 Task: Add Cascadian Farm Organic Brownie Crunch Cereal to the cart.
Action: Mouse moved to (846, 273)
Screenshot: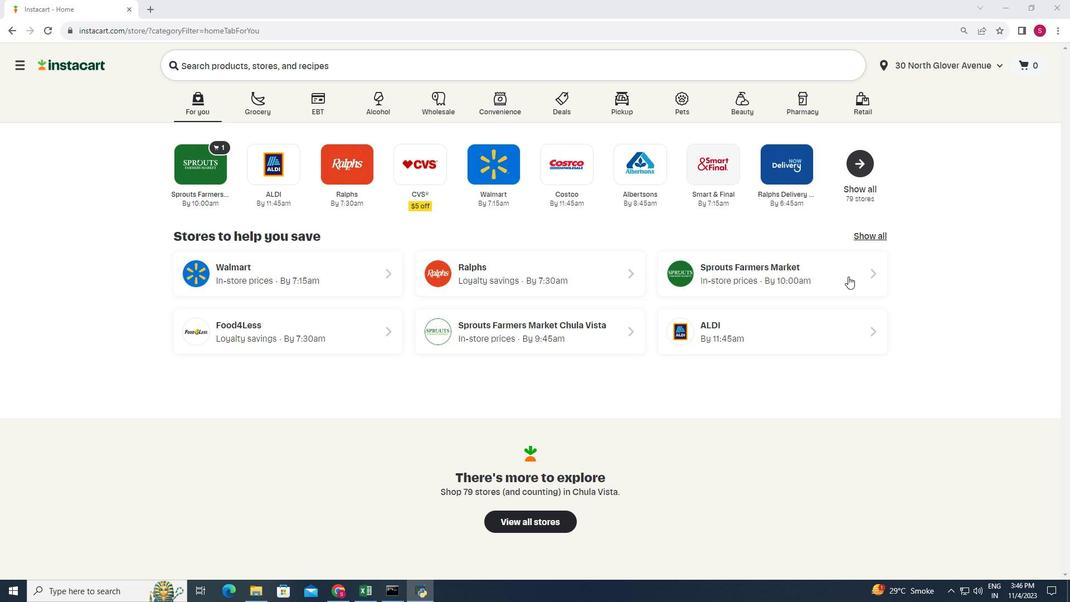 
Action: Mouse pressed left at (846, 273)
Screenshot: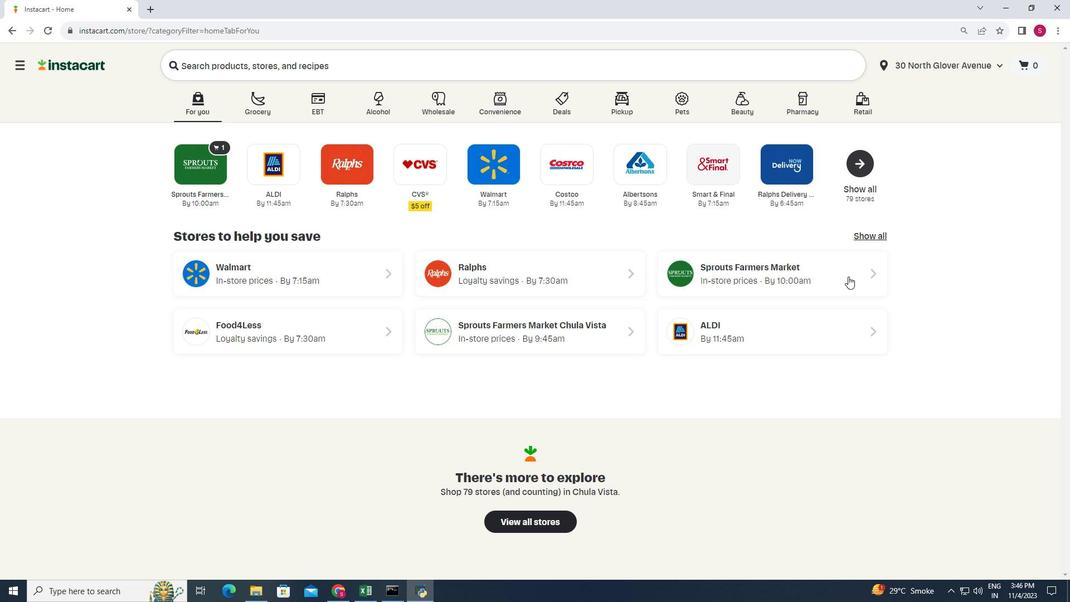
Action: Mouse moved to (52, 378)
Screenshot: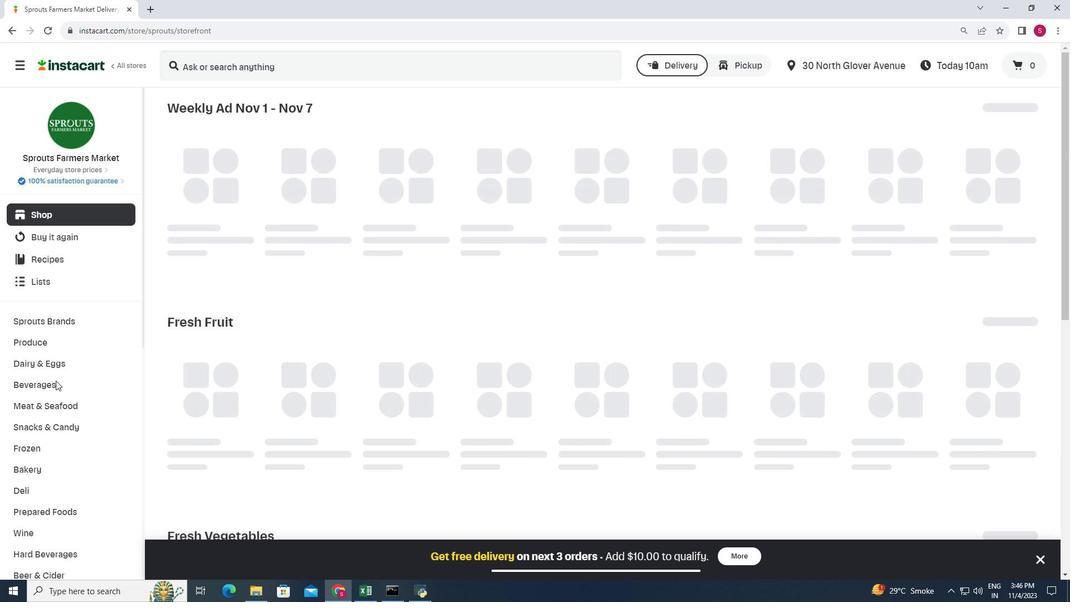 
Action: Mouse scrolled (52, 377) with delta (0, 0)
Screenshot: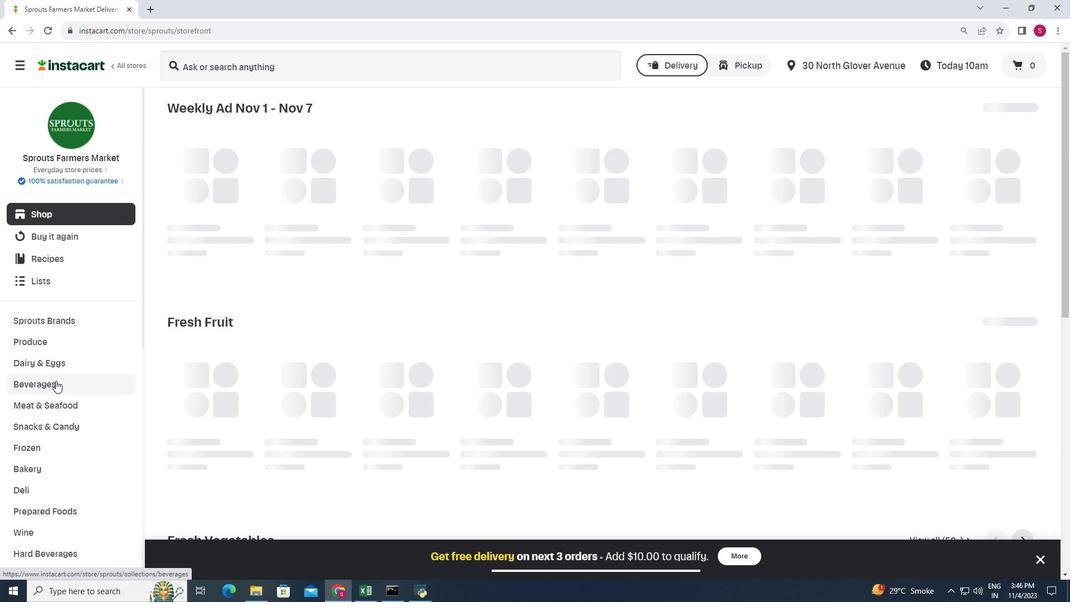 
Action: Mouse scrolled (52, 377) with delta (0, 0)
Screenshot: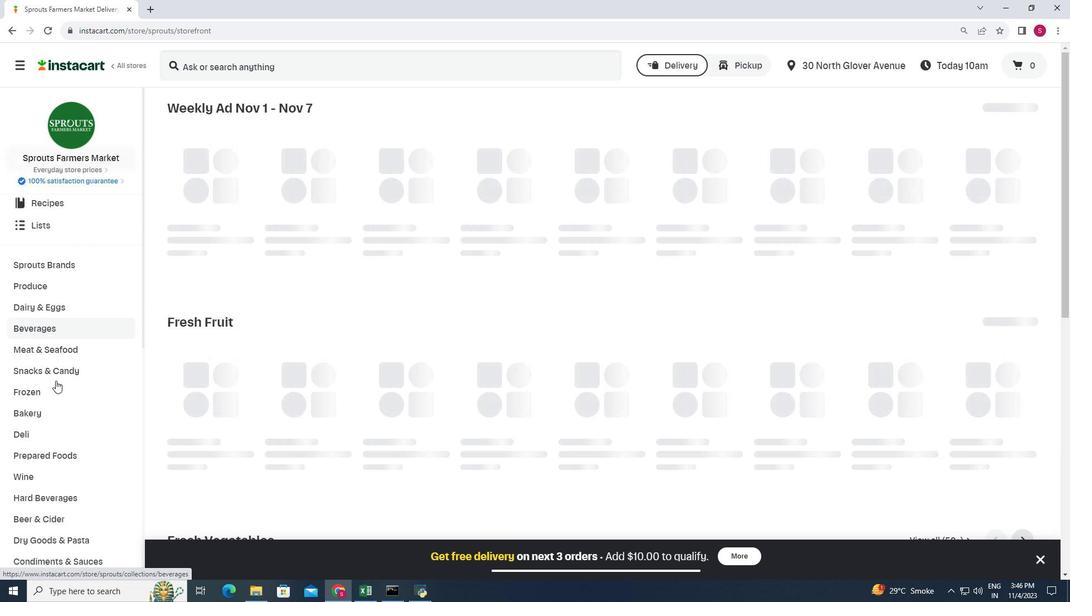 
Action: Mouse scrolled (52, 377) with delta (0, 0)
Screenshot: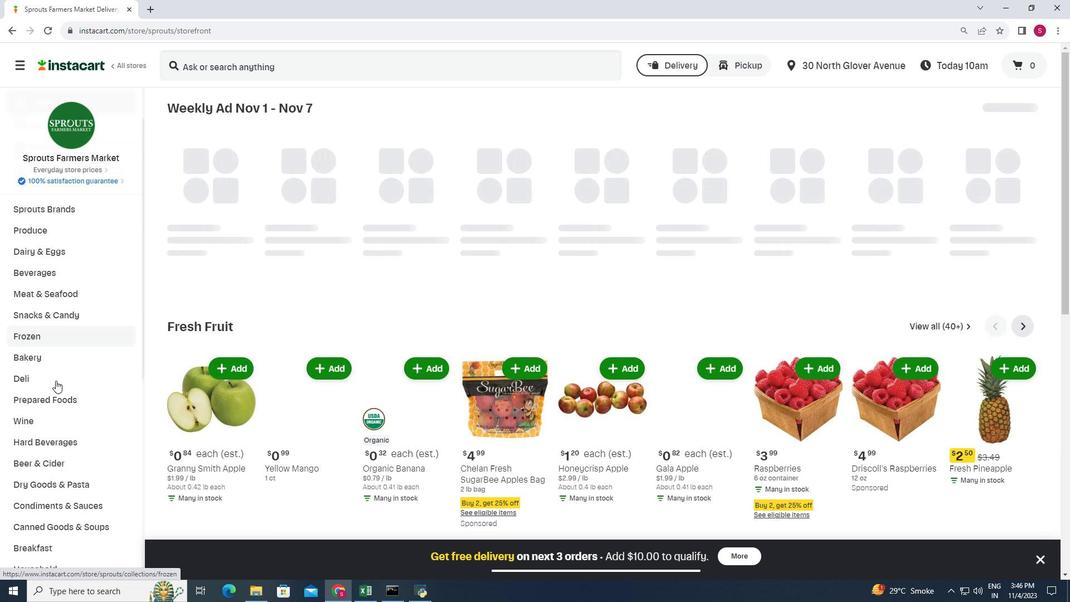 
Action: Mouse scrolled (52, 377) with delta (0, 0)
Screenshot: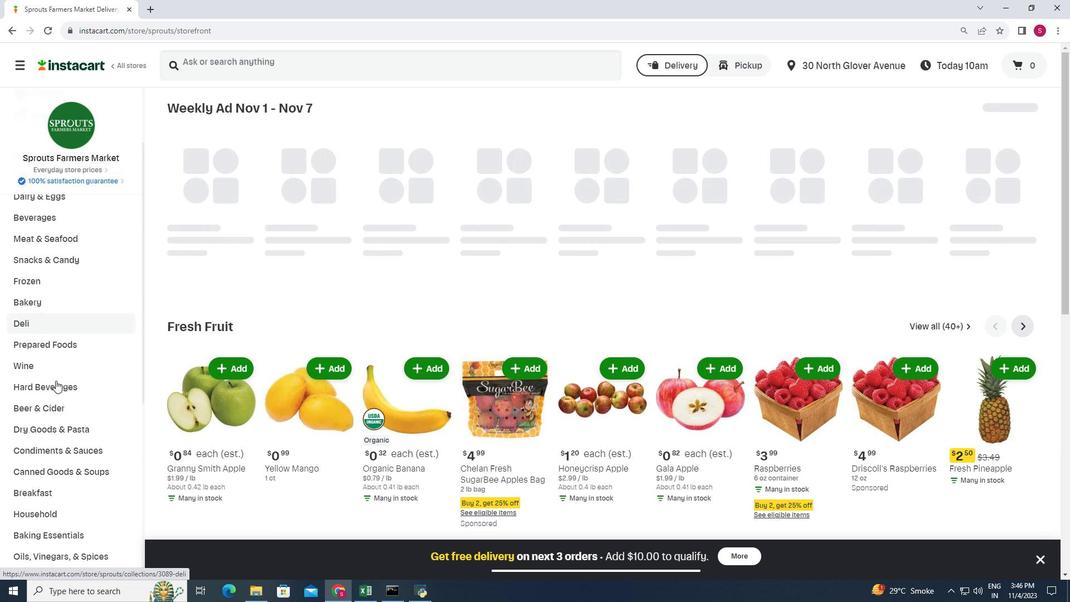 
Action: Mouse scrolled (52, 377) with delta (0, 0)
Screenshot: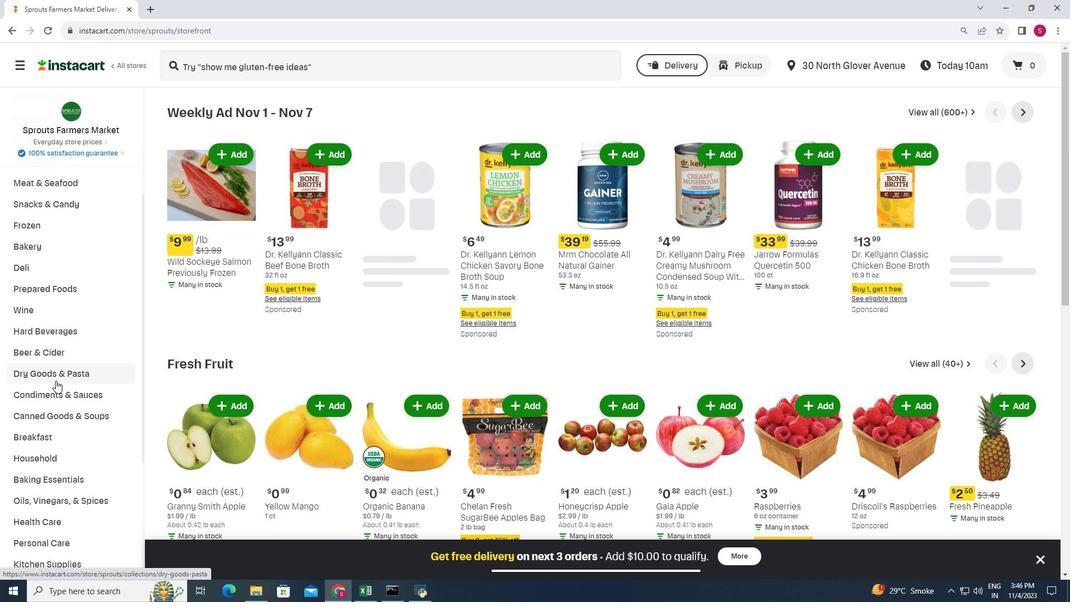 
Action: Mouse moved to (60, 380)
Screenshot: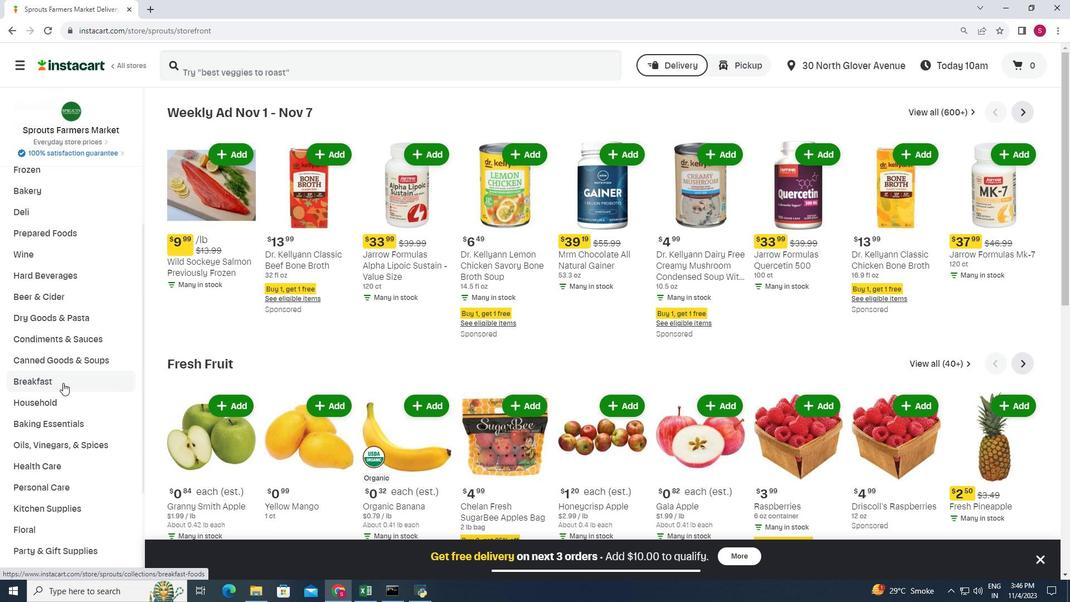 
Action: Mouse pressed left at (60, 380)
Screenshot: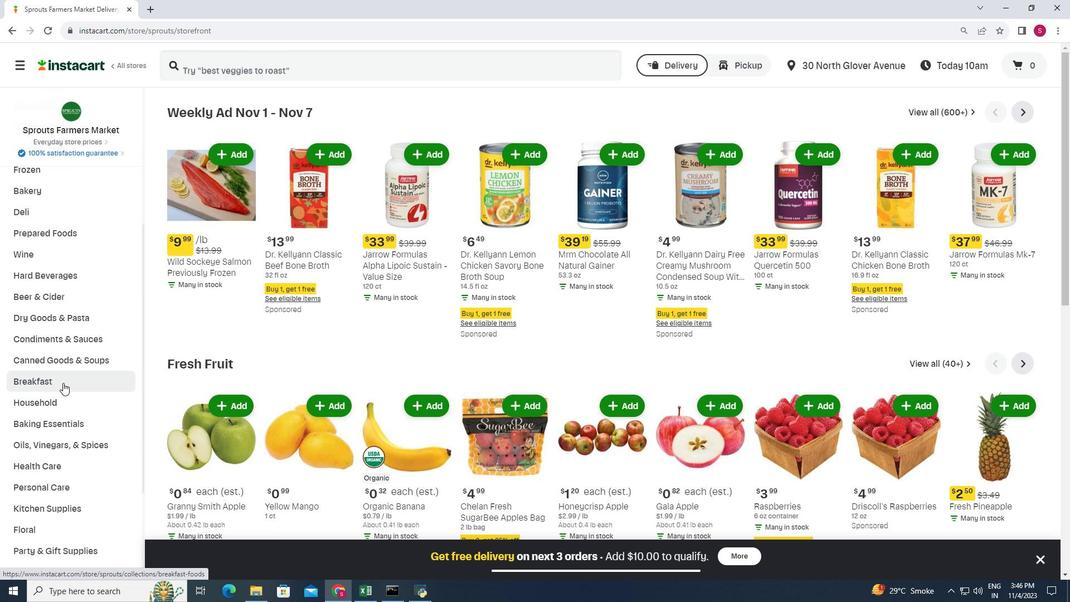 
Action: Mouse moved to (734, 137)
Screenshot: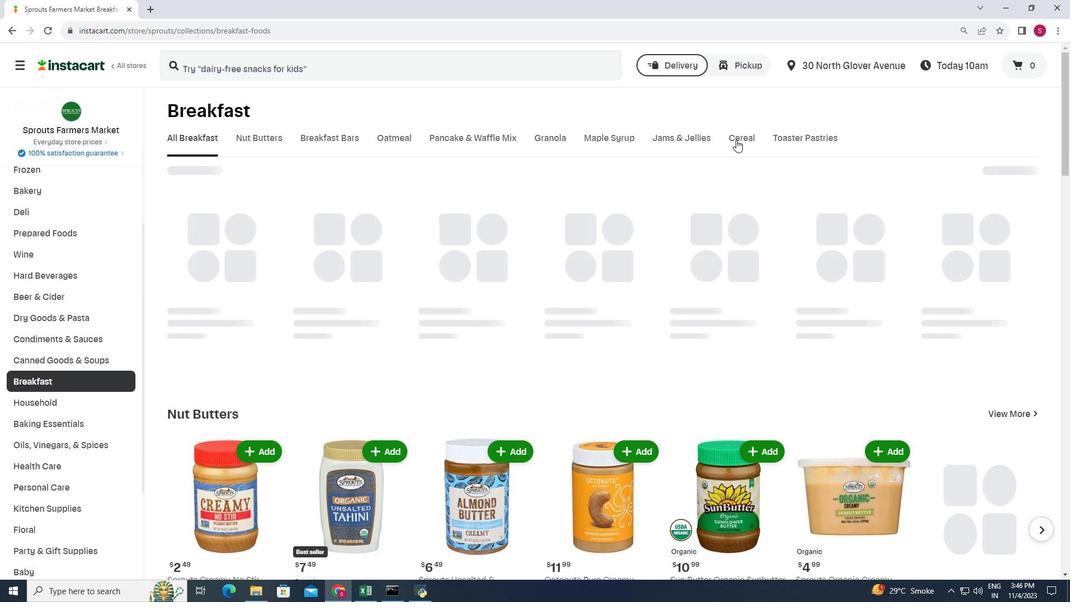 
Action: Mouse pressed left at (734, 137)
Screenshot: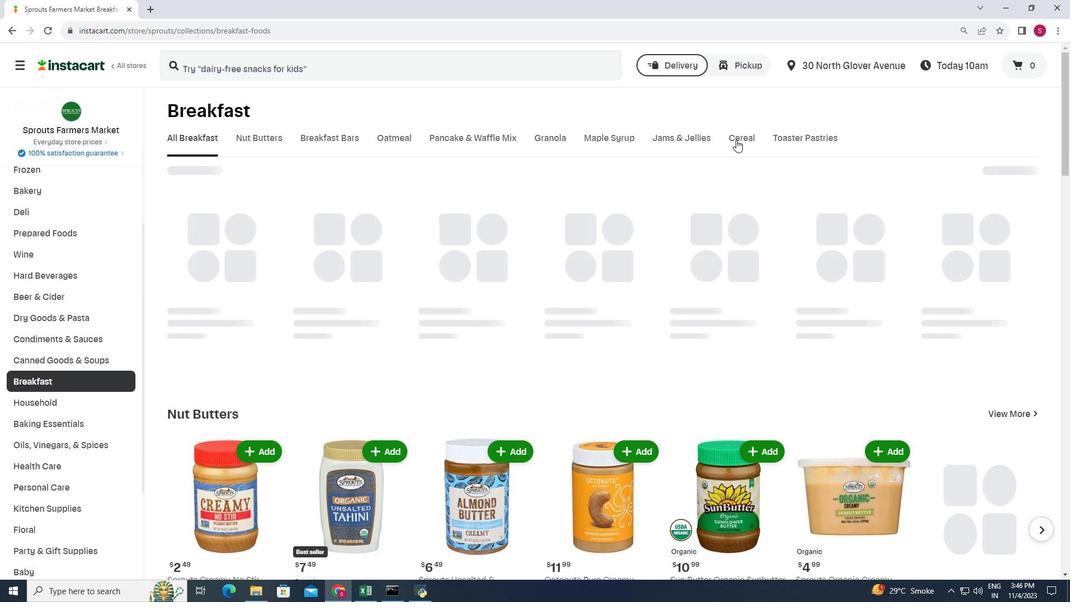 
Action: Mouse moved to (160, 197)
Screenshot: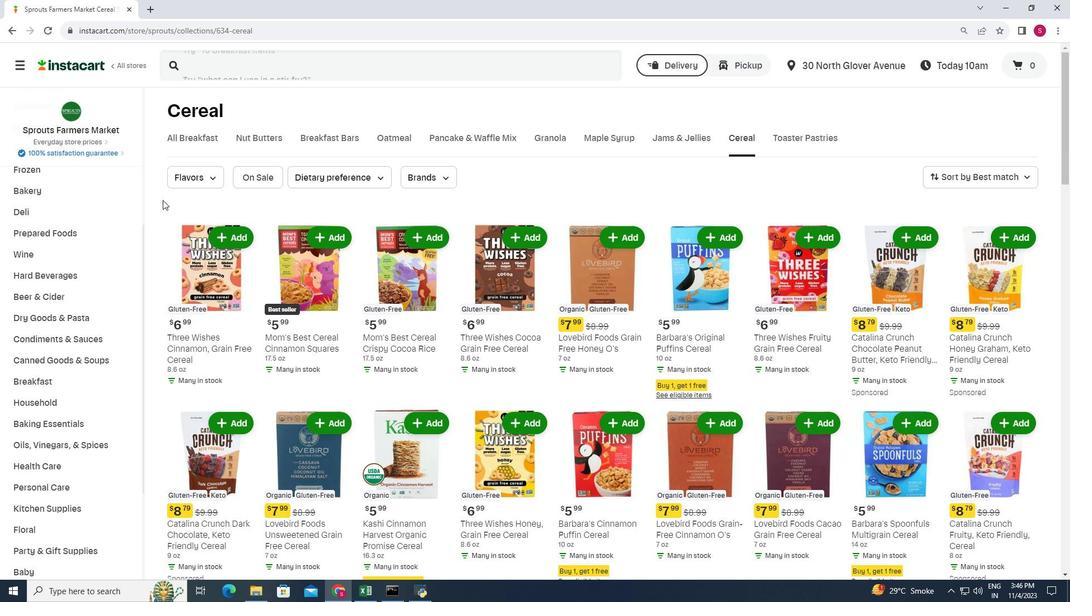 
Action: Mouse scrolled (160, 196) with delta (0, 0)
Screenshot: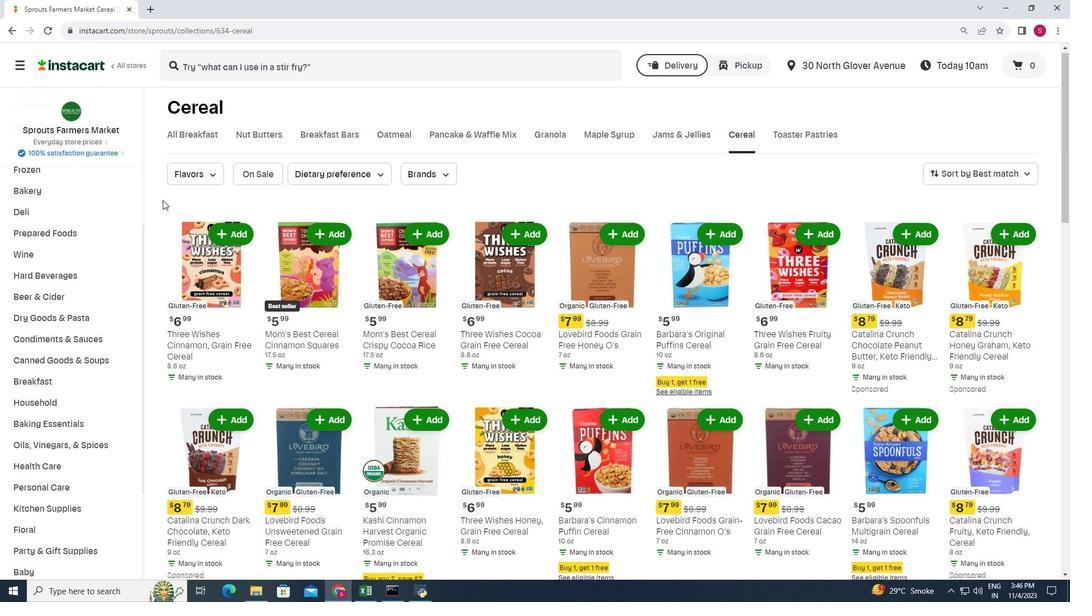 
Action: Mouse scrolled (160, 196) with delta (0, 0)
Screenshot: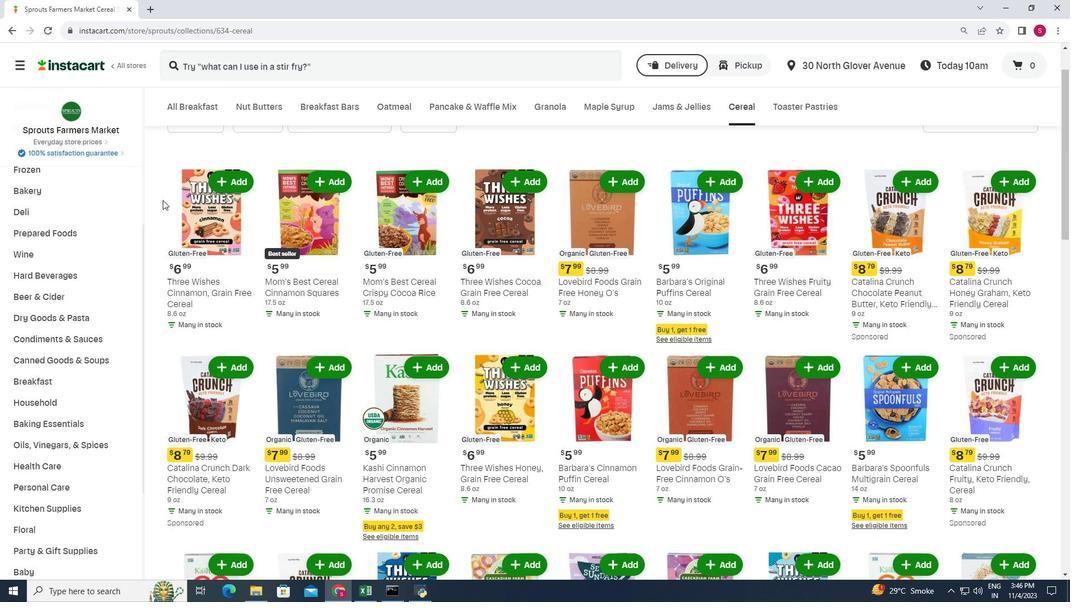 
Action: Mouse scrolled (160, 196) with delta (0, 0)
Screenshot: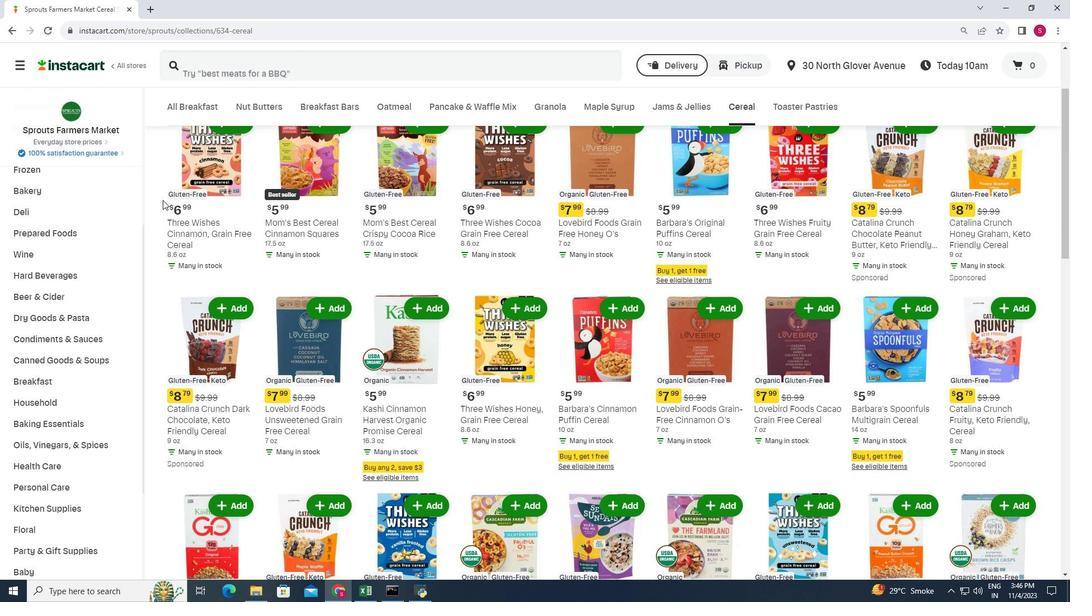 
Action: Mouse scrolled (160, 196) with delta (0, 0)
Screenshot: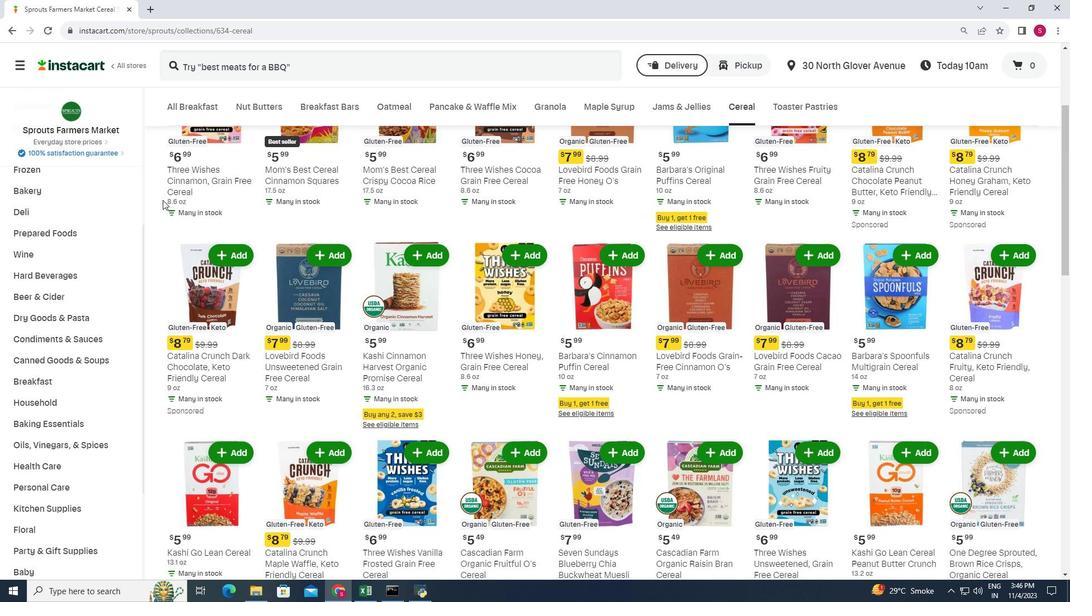 
Action: Mouse scrolled (160, 196) with delta (0, 0)
Screenshot: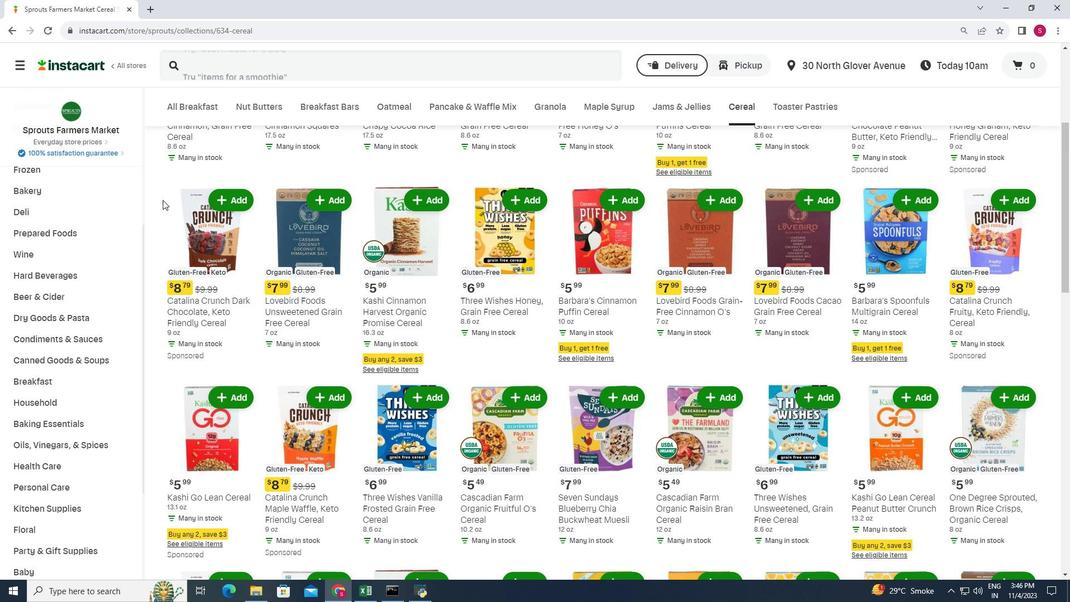 
Action: Mouse scrolled (160, 196) with delta (0, 0)
Screenshot: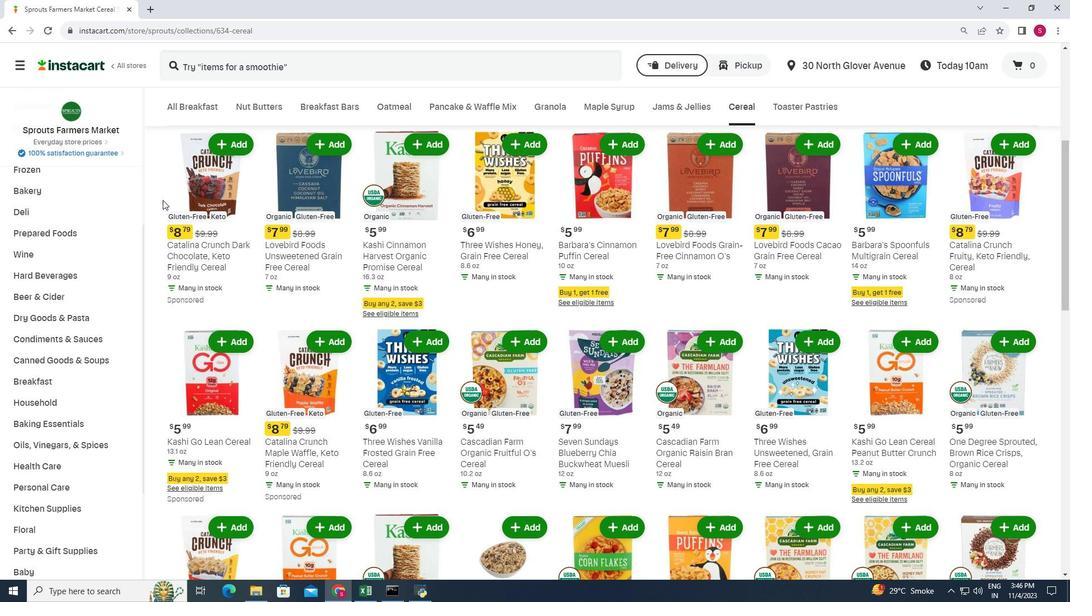 
Action: Mouse scrolled (160, 196) with delta (0, 0)
Screenshot: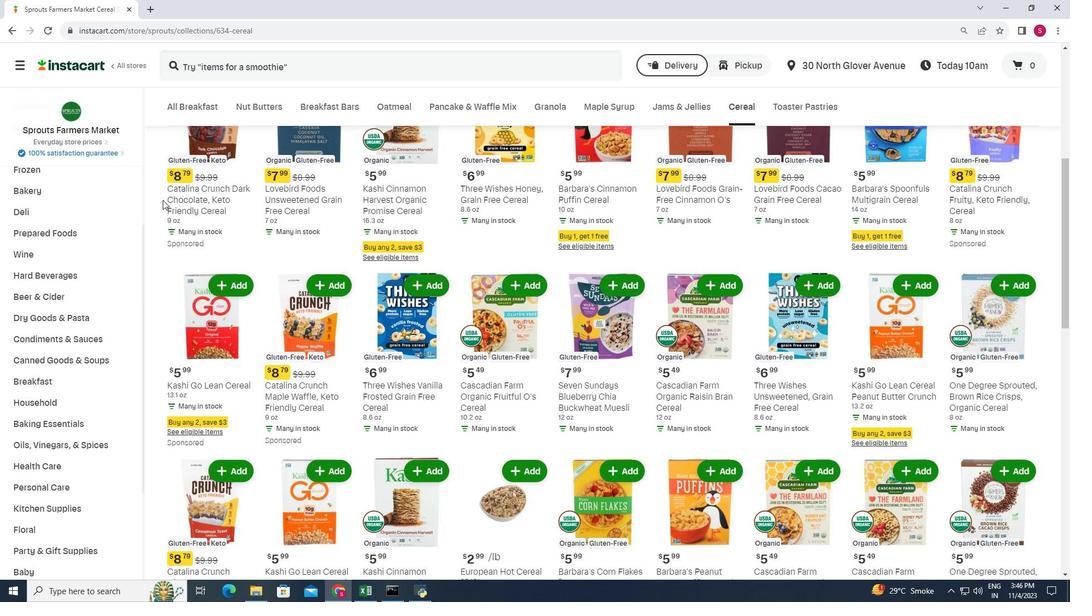 
Action: Mouse scrolled (160, 196) with delta (0, 0)
Screenshot: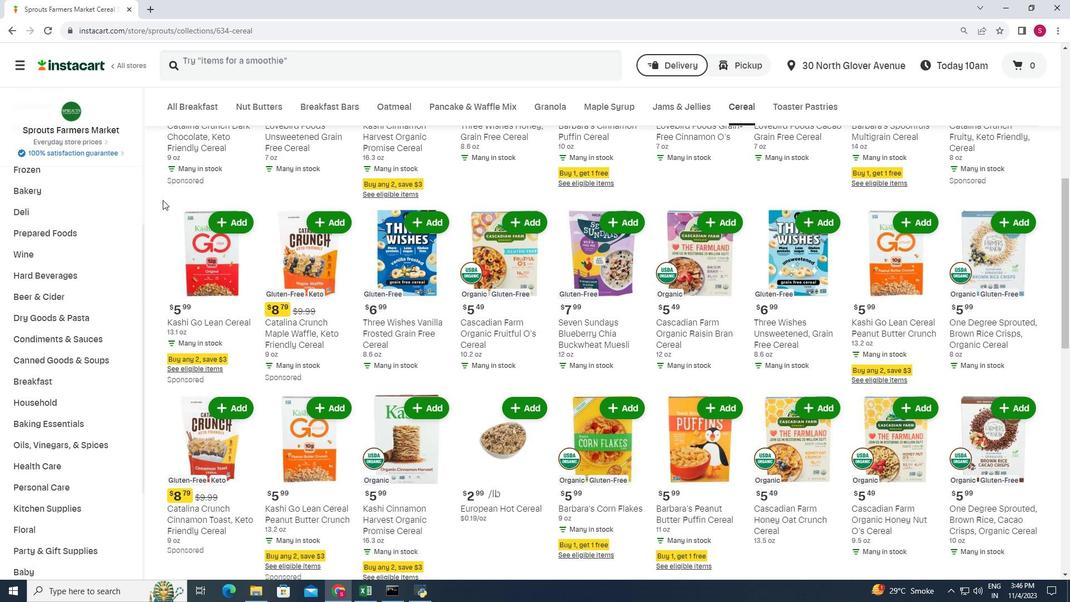 
Action: Mouse scrolled (160, 196) with delta (0, 0)
Screenshot: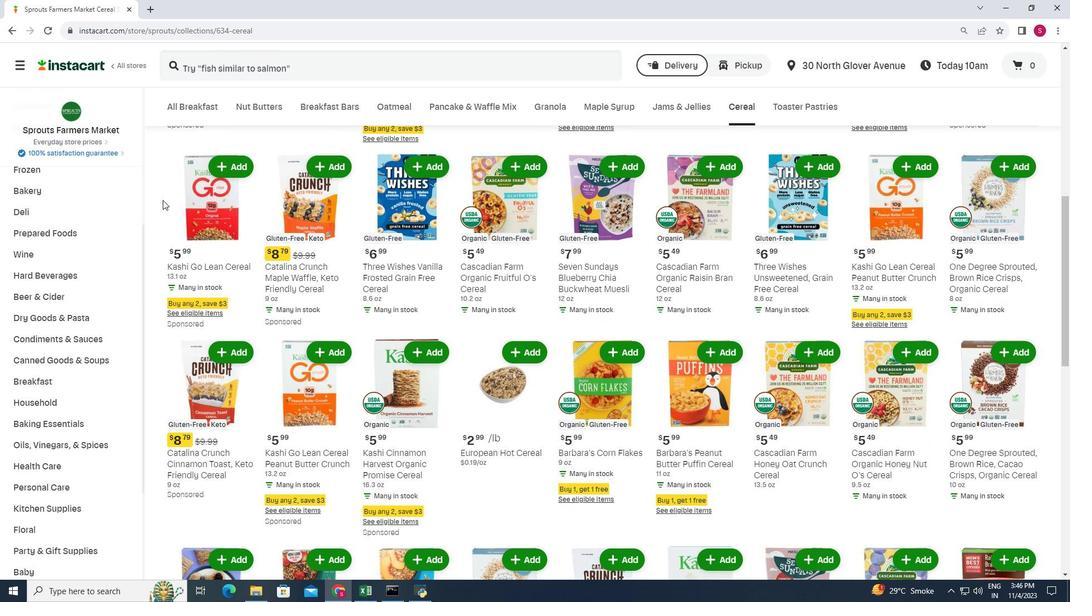 
Action: Mouse scrolled (160, 196) with delta (0, 0)
Screenshot: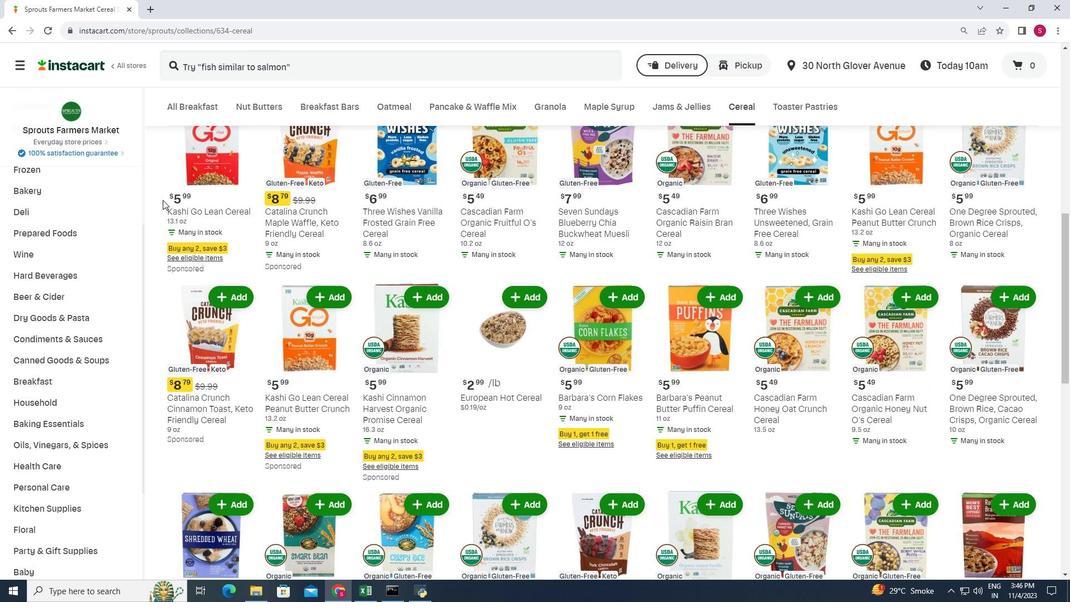 
Action: Mouse scrolled (160, 196) with delta (0, 0)
Screenshot: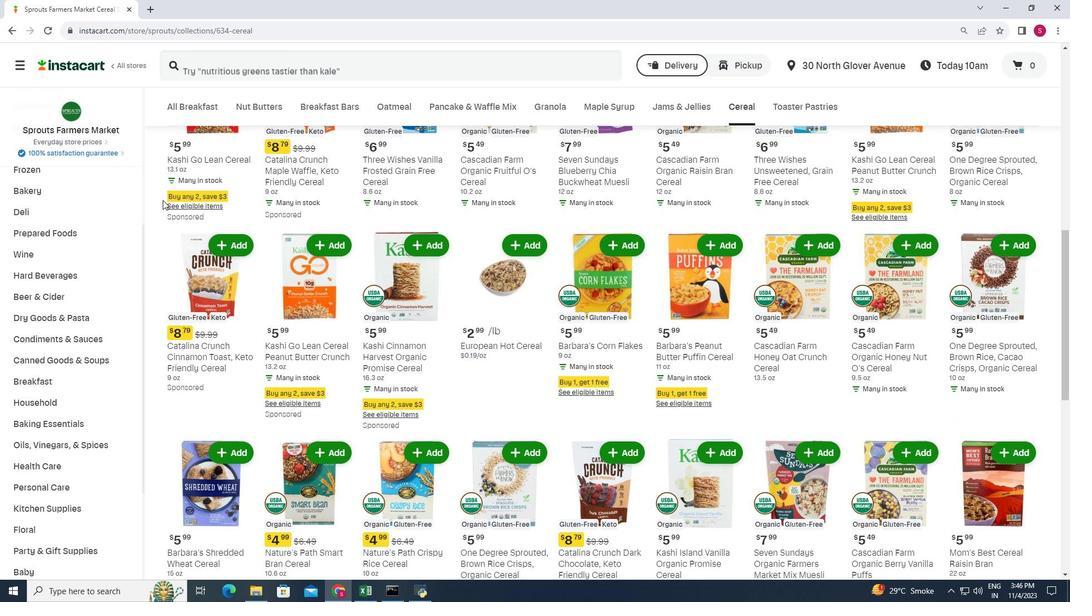 
Action: Mouse scrolled (160, 196) with delta (0, 0)
Screenshot: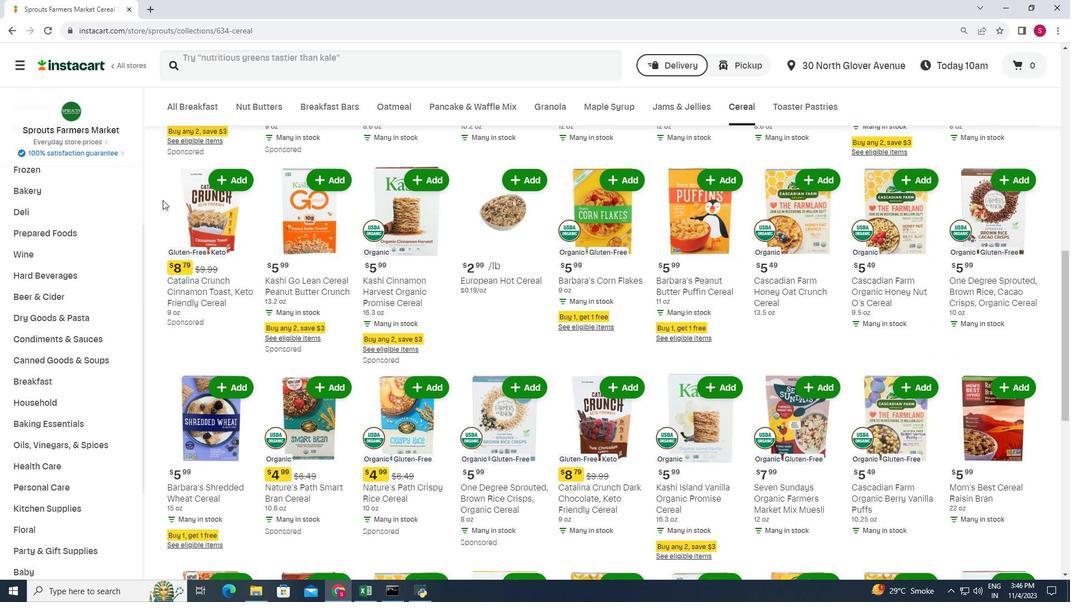 
Action: Mouse scrolled (160, 196) with delta (0, 0)
Screenshot: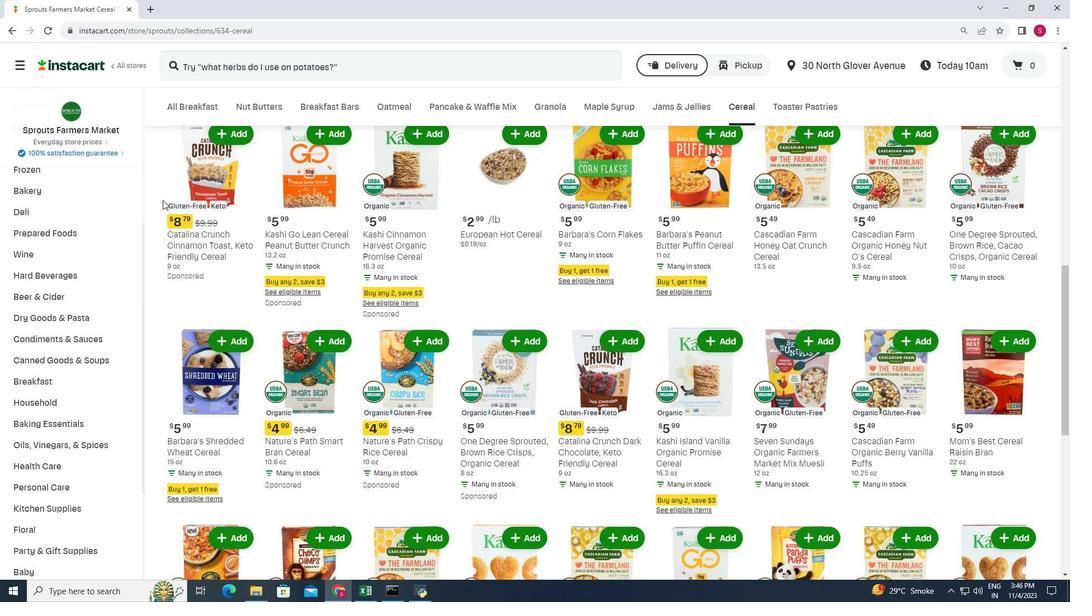 
Action: Mouse scrolled (160, 196) with delta (0, 0)
Screenshot: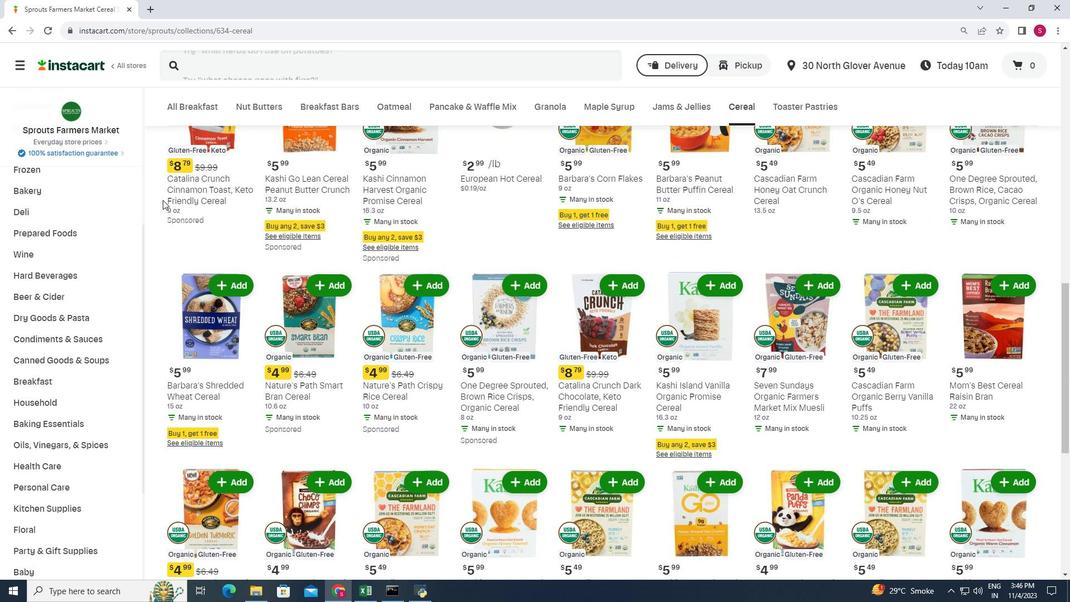 
Action: Mouse scrolled (160, 196) with delta (0, 0)
Screenshot: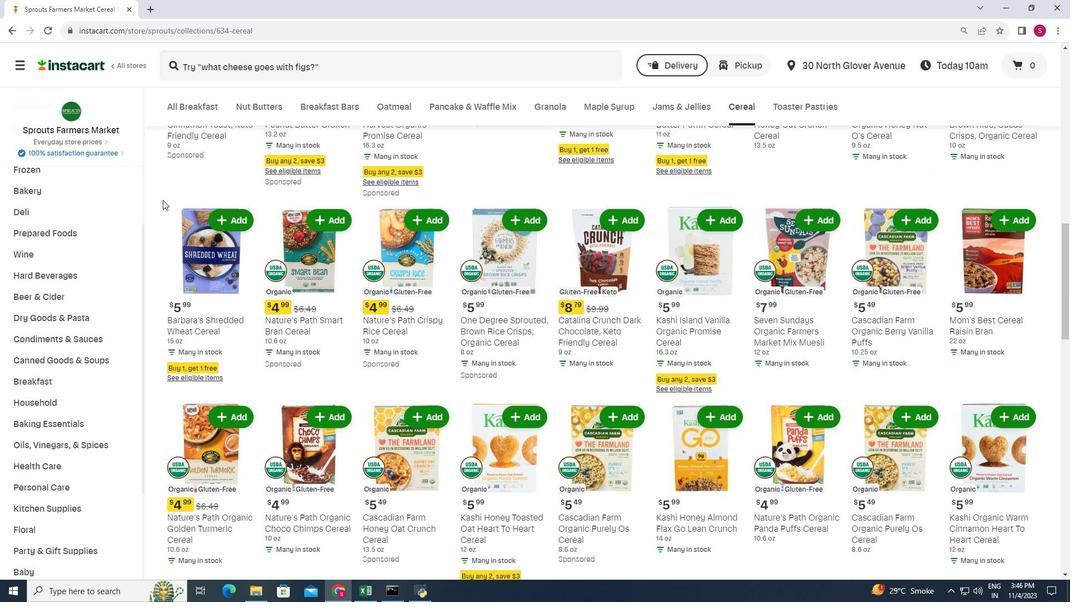 
Action: Mouse scrolled (160, 196) with delta (0, 0)
Screenshot: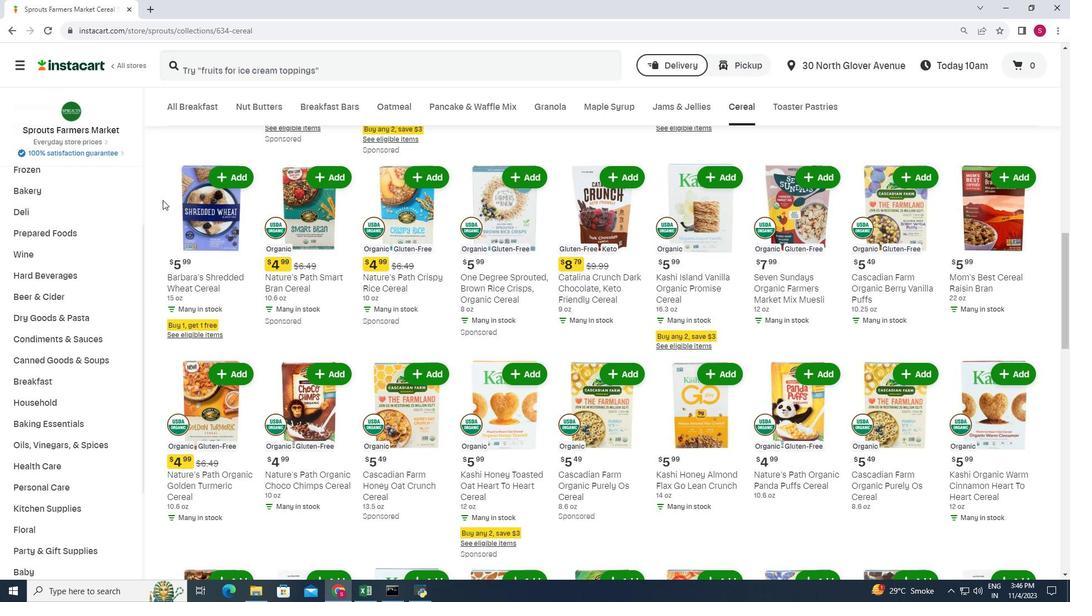 
Action: Mouse scrolled (160, 196) with delta (0, 0)
Screenshot: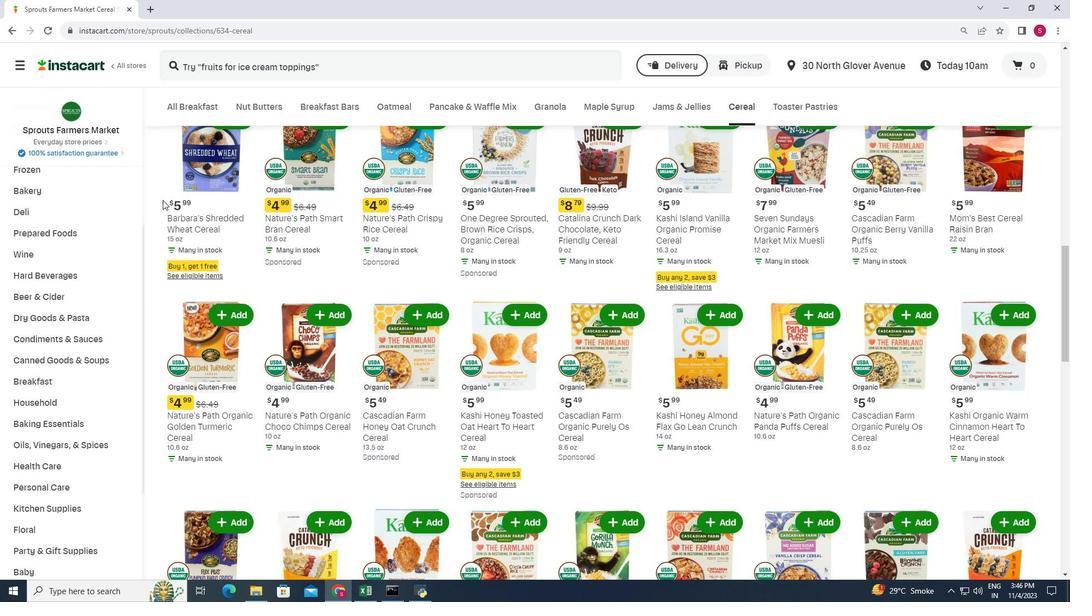 
Action: Mouse scrolled (160, 196) with delta (0, 0)
Screenshot: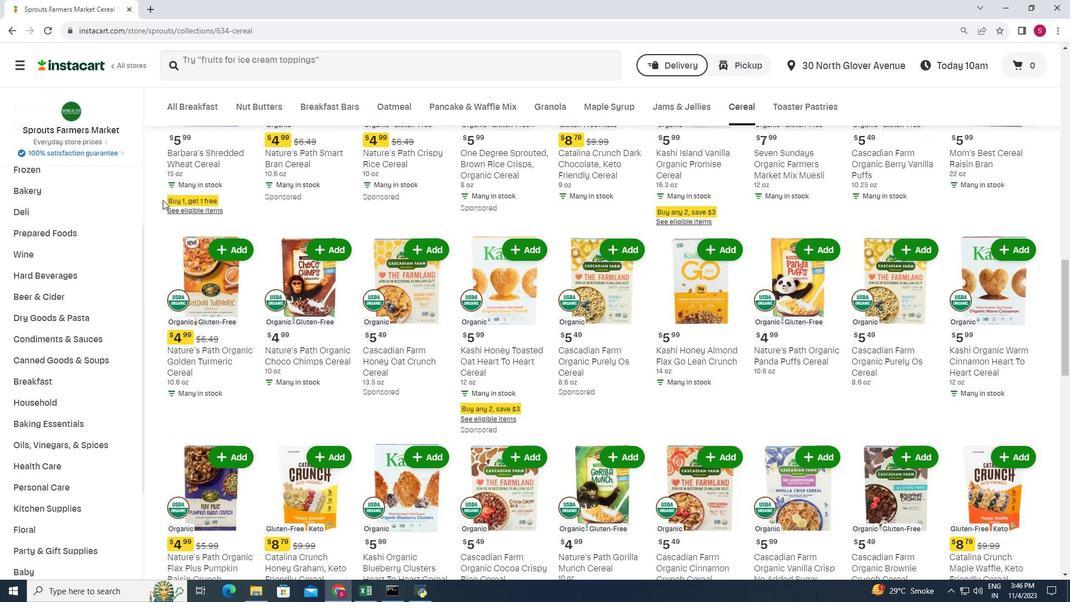 
Action: Mouse scrolled (160, 196) with delta (0, 0)
Screenshot: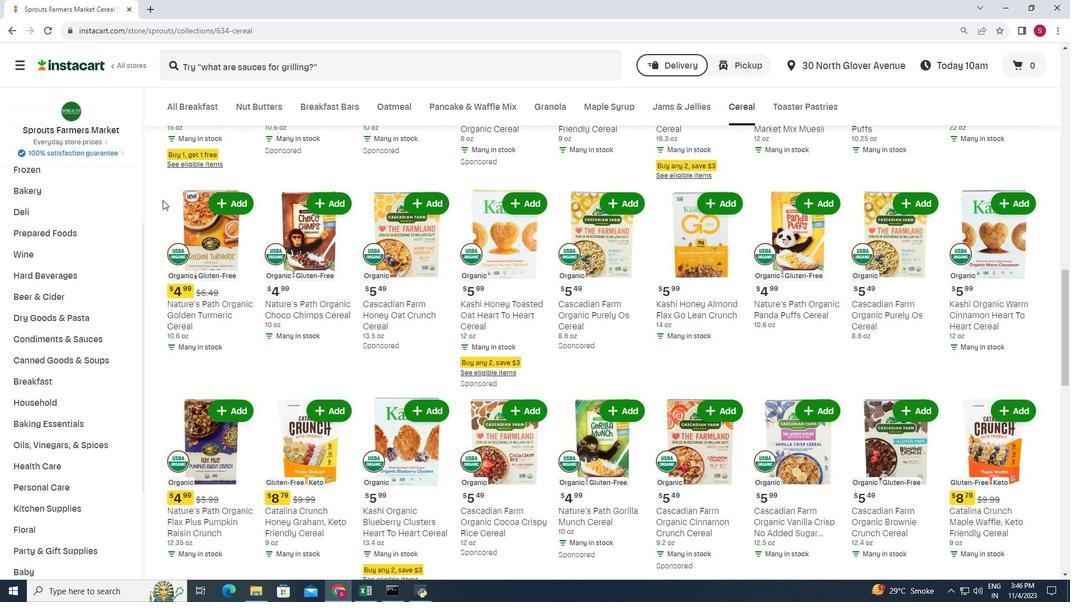 
Action: Mouse scrolled (160, 196) with delta (0, 0)
Screenshot: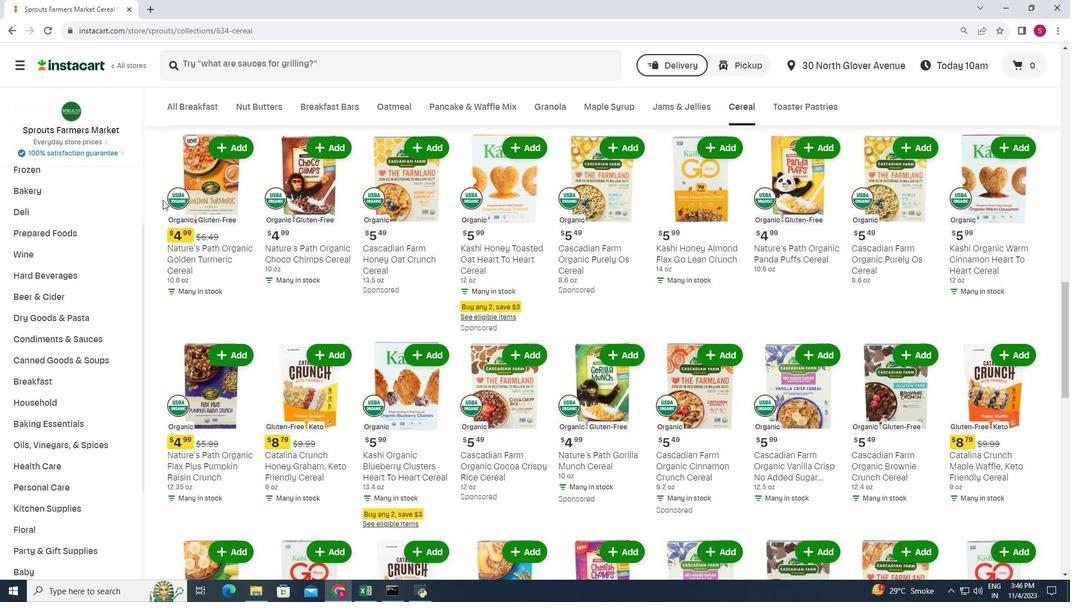 
Action: Mouse scrolled (160, 196) with delta (0, 0)
Screenshot: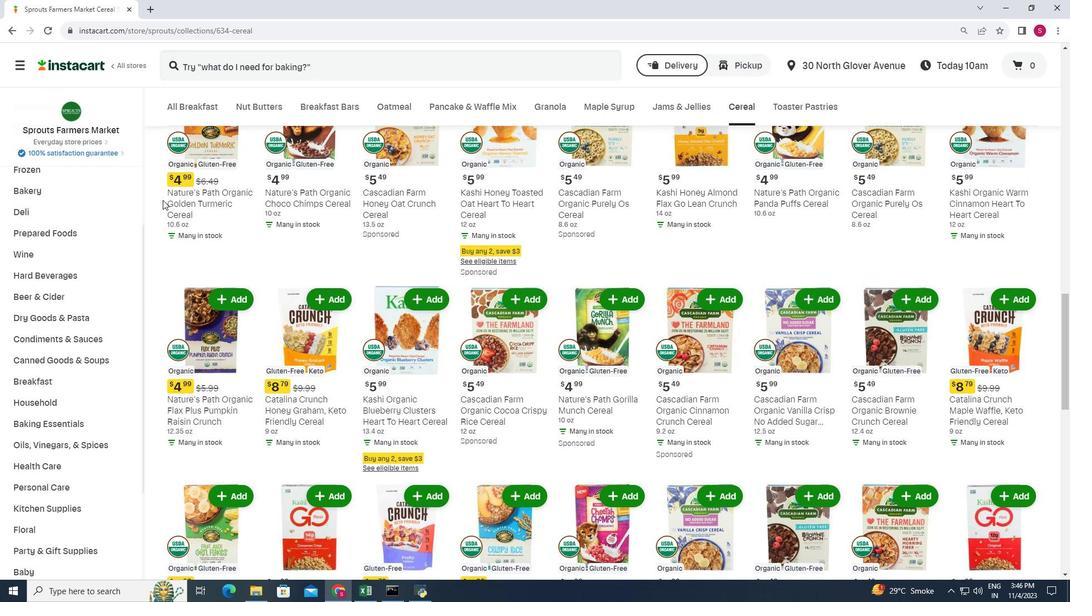
Action: Mouse moved to (923, 247)
Screenshot: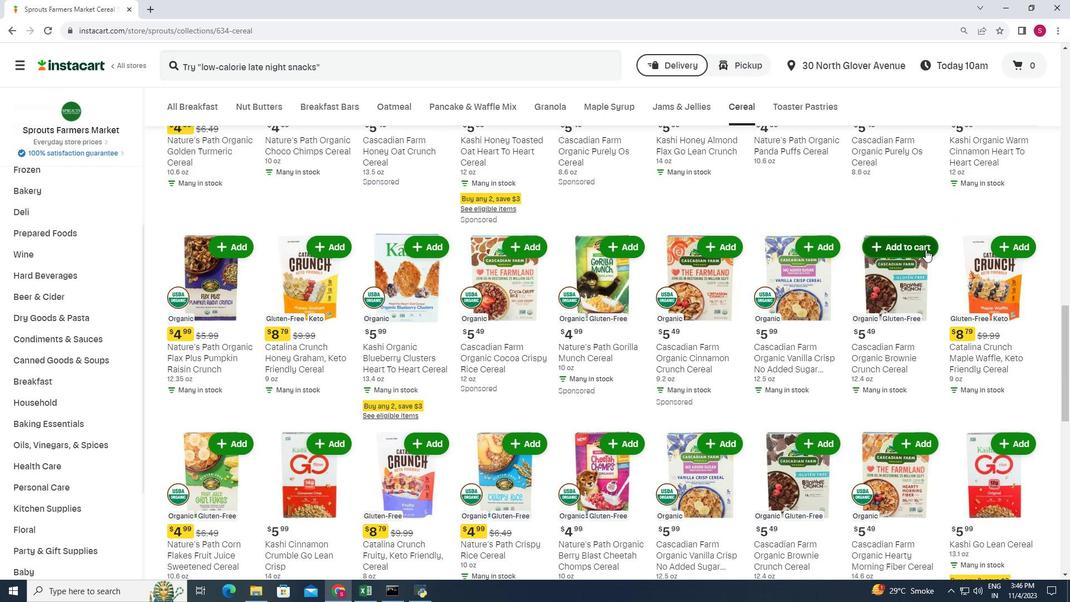 
Action: Mouse pressed left at (923, 247)
Screenshot: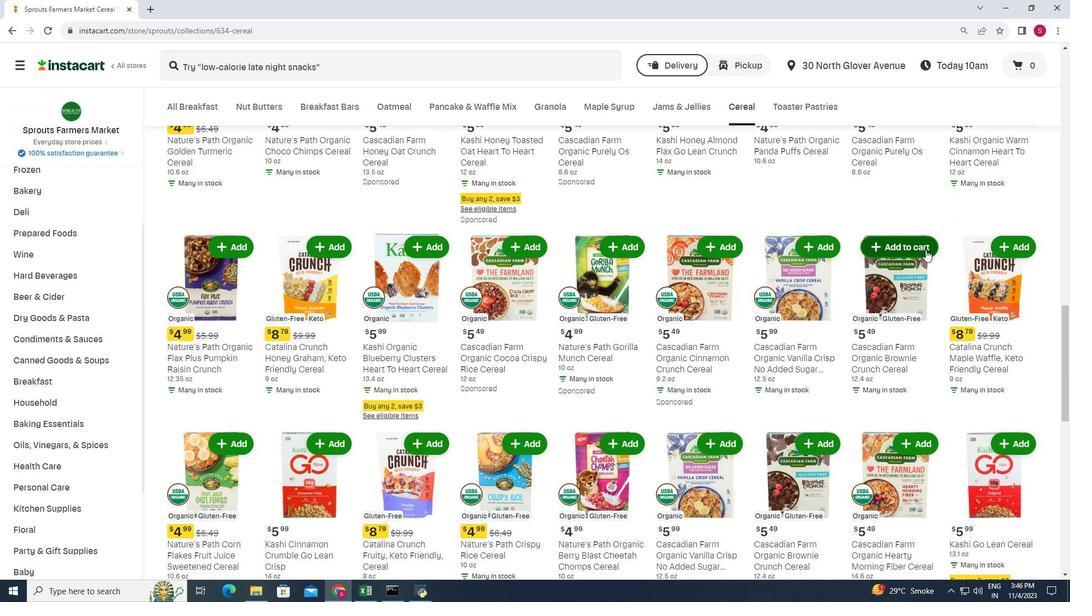 
Action: Mouse moved to (900, 220)
Screenshot: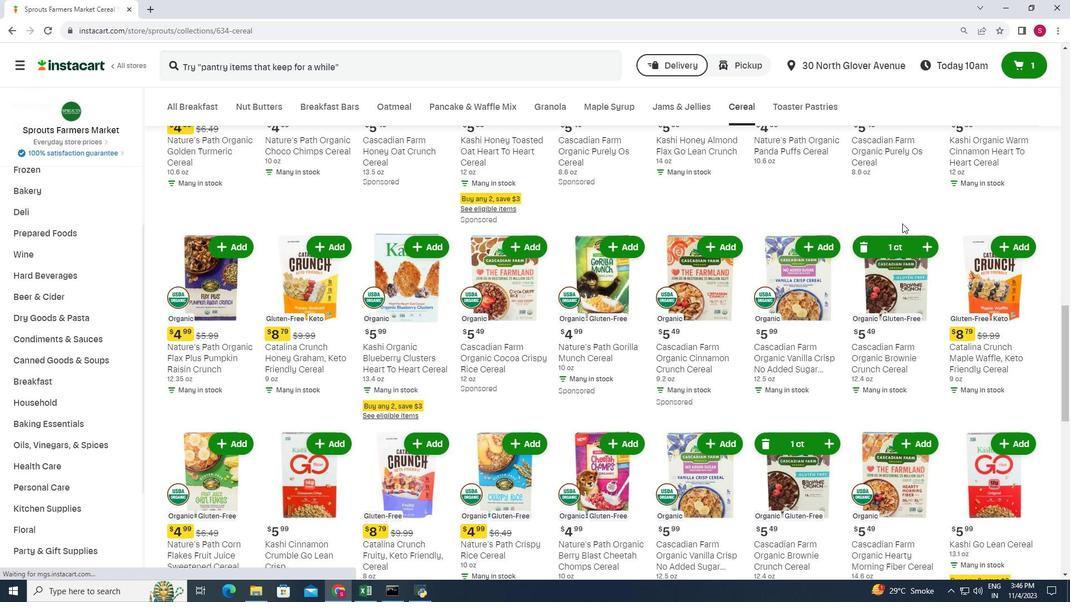 
